 Task: Perform a chi-squared test for goodness of fit.
Action: Mouse moved to (284, 193)
Screenshot: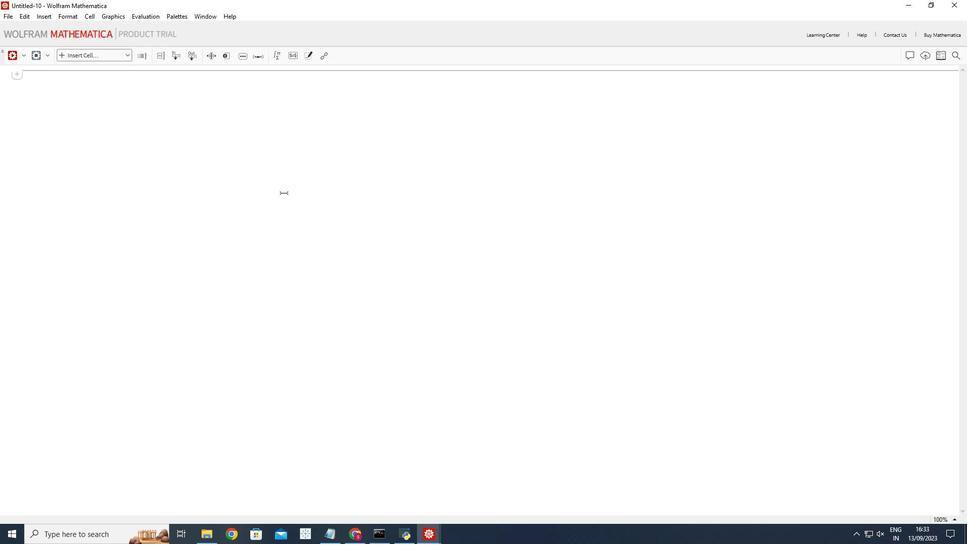
Action: Mouse pressed left at (284, 193)
Screenshot: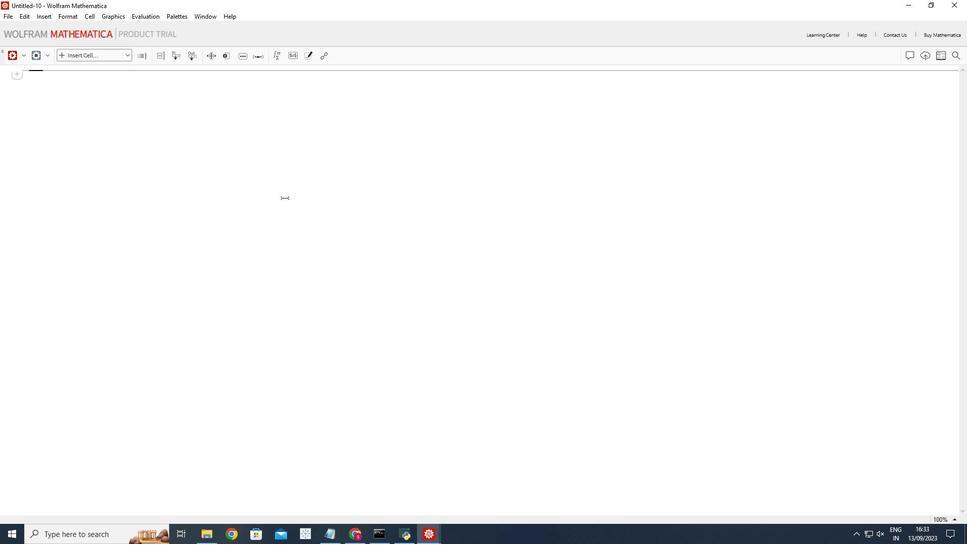 
Action: Mouse moved to (127, 56)
Screenshot: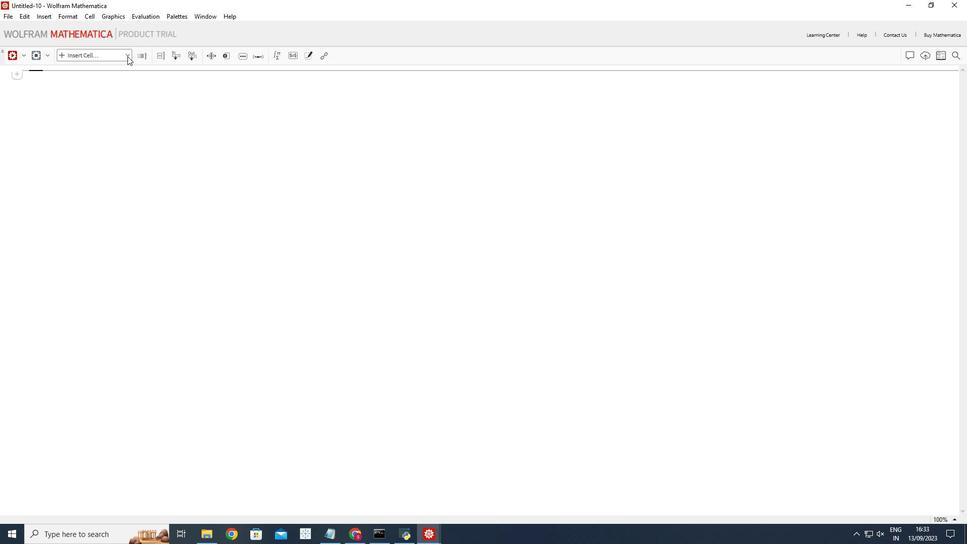 
Action: Mouse pressed left at (127, 56)
Screenshot: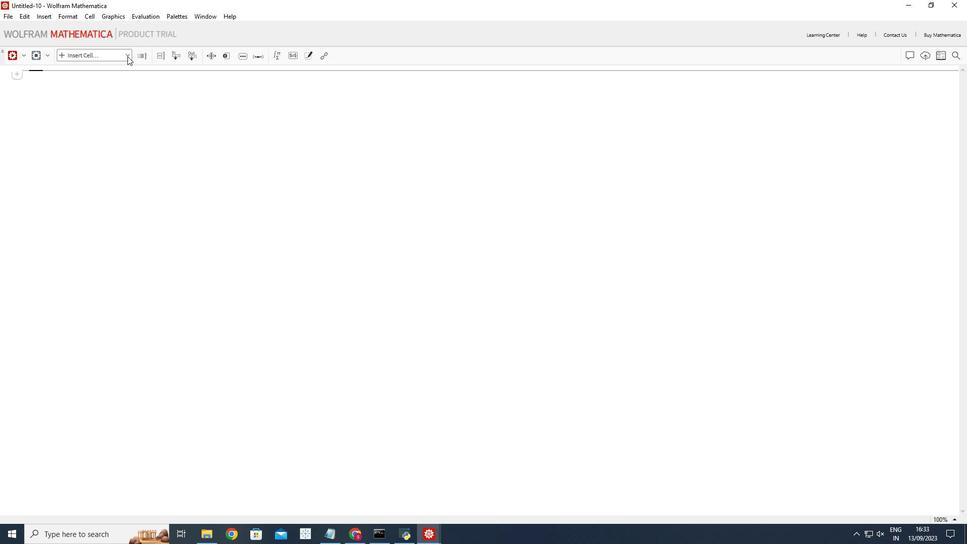 
Action: Mouse moved to (98, 75)
Screenshot: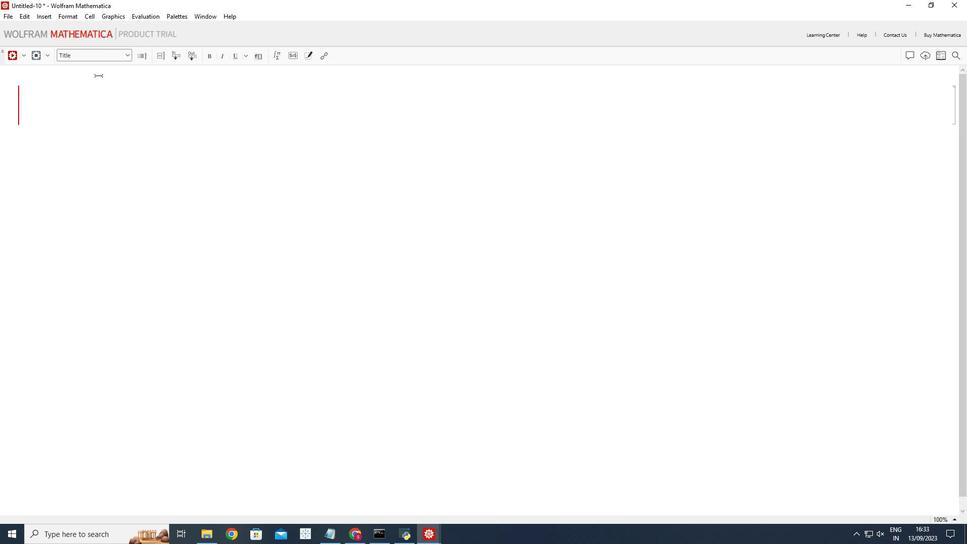 
Action: Mouse pressed left at (98, 75)
Screenshot: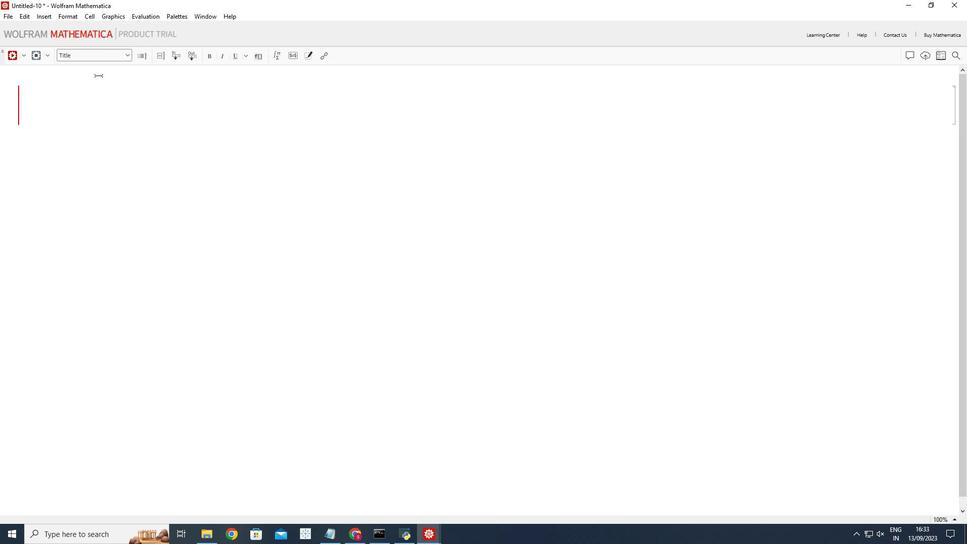 
Action: Mouse moved to (81, 101)
Screenshot: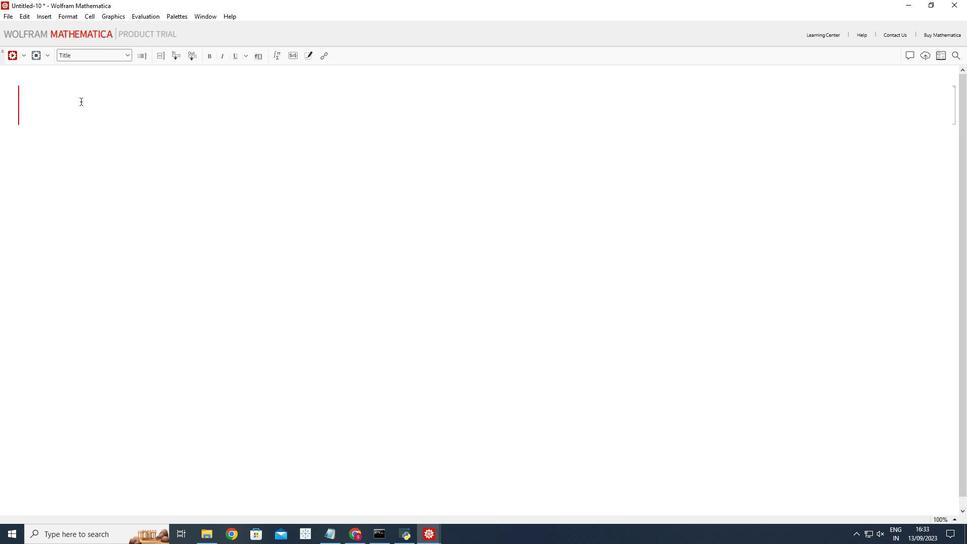 
Action: Mouse pressed left at (81, 101)
Screenshot: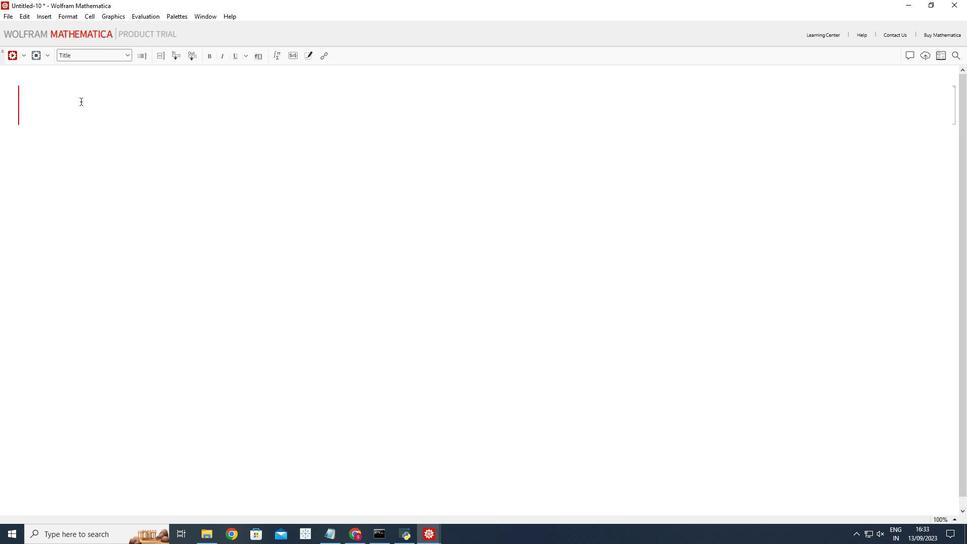 
Action: Key pressed <Key.shift_r>Chi-squared<Key.space>test<Key.space>for<Key.space>goodness<Key.space>of<Key.space>fit
Screenshot: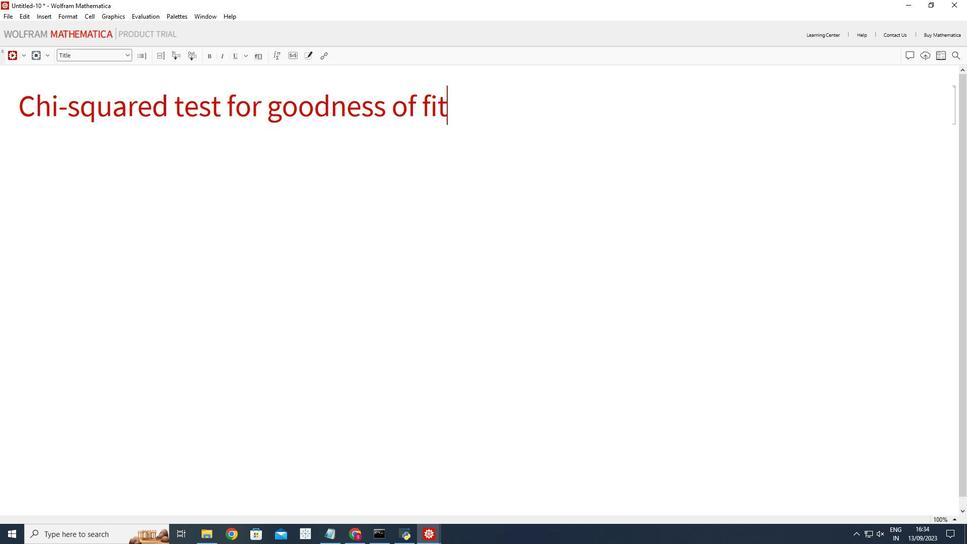 
Action: Mouse moved to (143, 198)
Screenshot: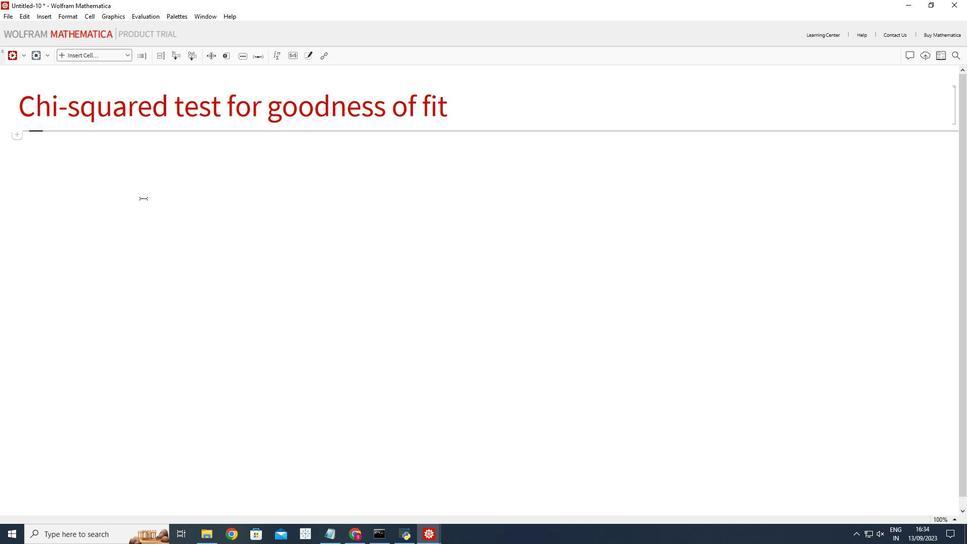 
Action: Mouse pressed left at (143, 198)
Screenshot: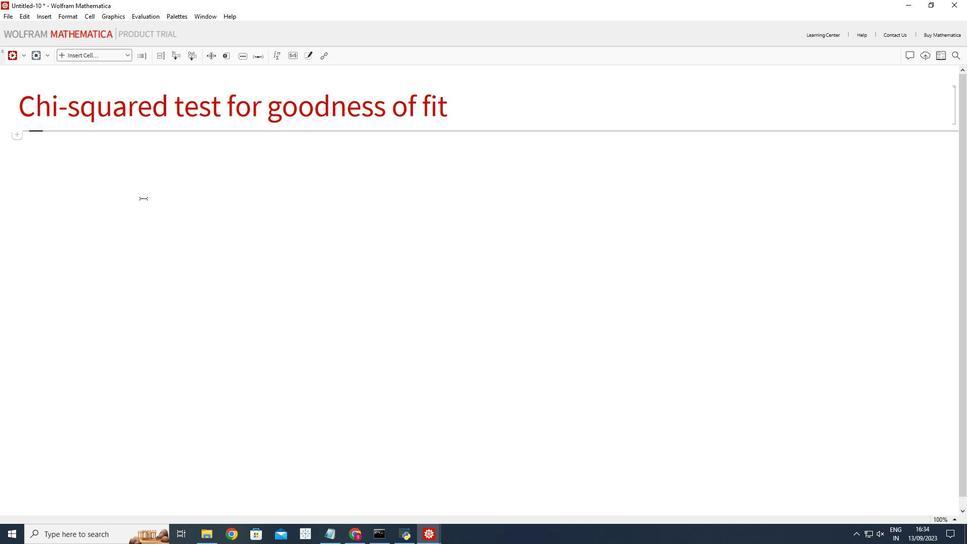 
Action: Mouse moved to (125, 55)
Screenshot: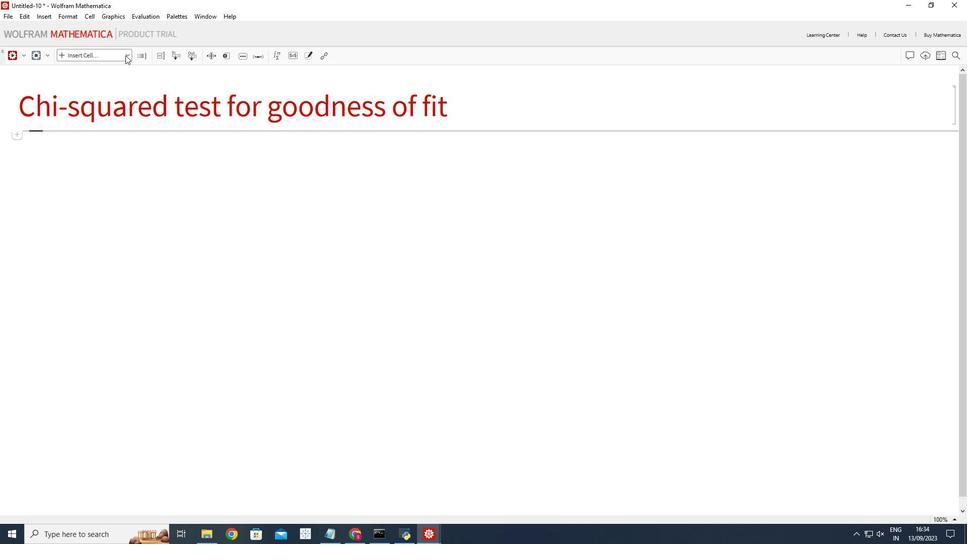 
Action: Mouse pressed left at (125, 55)
Screenshot: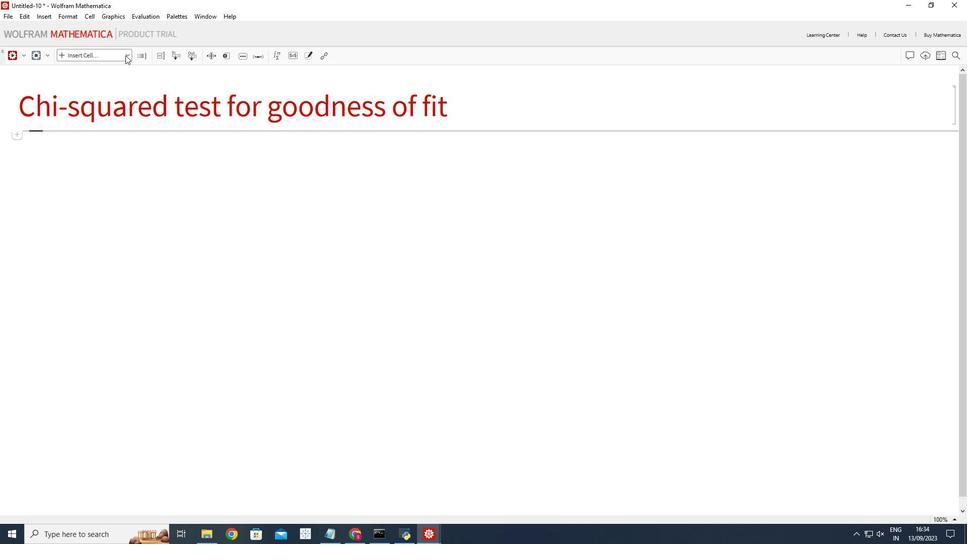 
Action: Mouse moved to (93, 186)
Screenshot: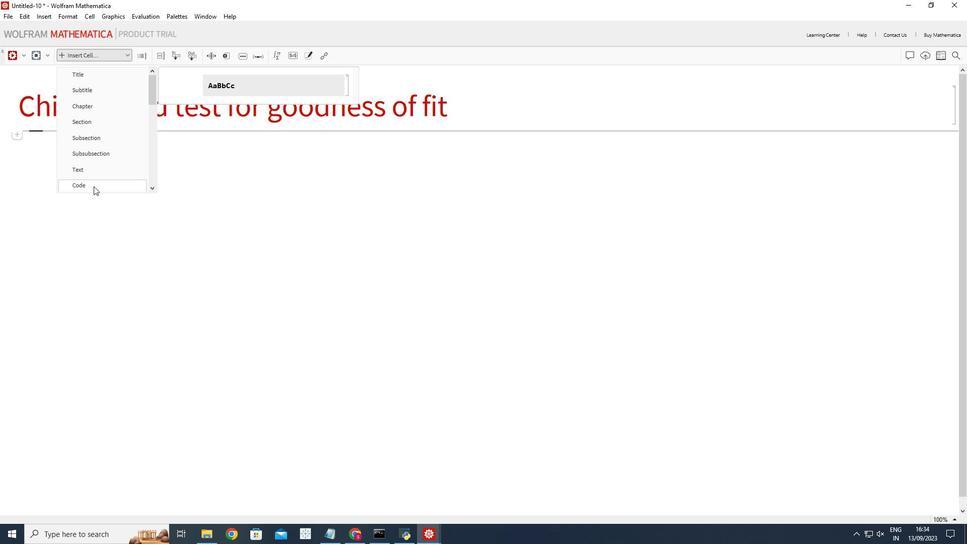 
Action: Mouse pressed left at (93, 186)
Screenshot: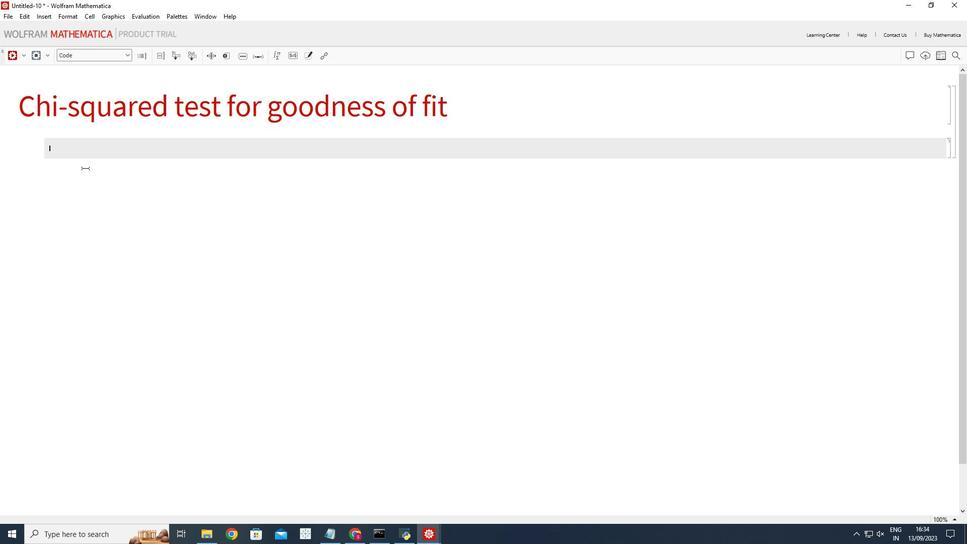 
Action: Mouse moved to (82, 144)
Screenshot: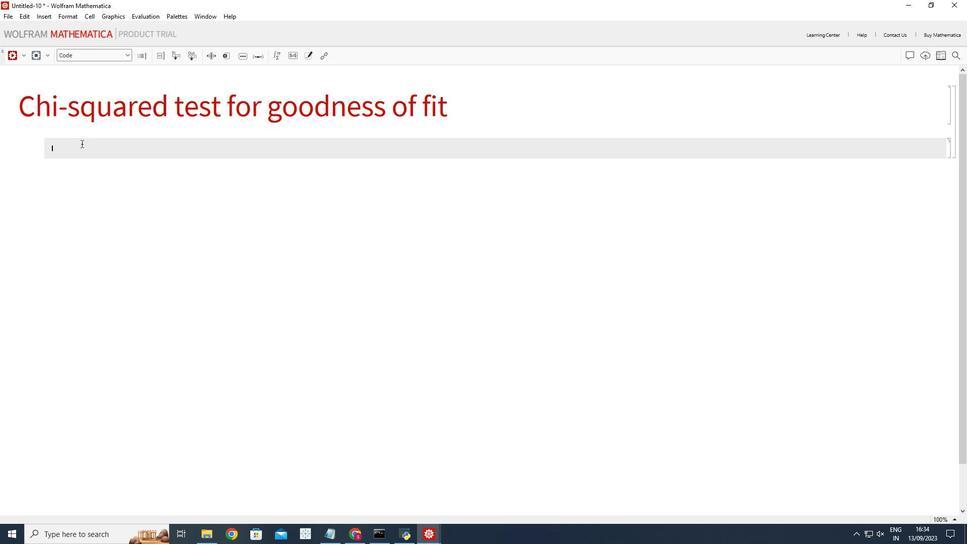 
Action: Mouse pressed left at (82, 144)
Screenshot: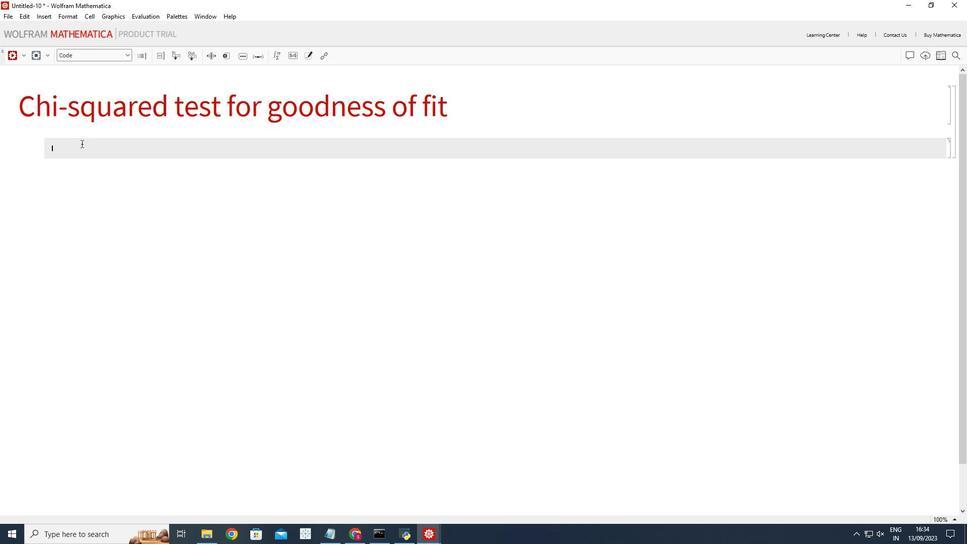 
Action: Key pressed <Key.shift_r>(*<Key.space><Key.shift_r>Sample<Key.space>data<Key.space><Key.right><Key.right><Key.enter>observed<Key.shift_r>Frequenic<Key.backspace><Key.backspace>cies<Key.enter><Key.space>=<Key.space><Key.shift_r>{25,30,35<Key.shift_r>};<Key.enter><Key.enter><Key.shift_r>(*<Key.space><Key.shift_r>Define<Key.space>the<Key.space>expected<Key.space>frequencies<Key.space>for<Key.space>a<Key.space>theoretical<Key.space>distribution<Key.space><Key.right><Key.right><Key.enter>expected<Key.shift_r>Frequencies<Key.enter><Key.space>=<Key.space><Key.shift_r>{20,<Key.space>30,<Key.space>40<Key.right>;<Key.enter><Key.enter><Key.shift_r>(*<Key.space><Key.shift_r>Perform<Key.space>the<Key.space>chi-squared<Key.space>goodness<Key.space>of<Key.space>fit<Key.space>test<Key.right><Key.right><Key.left><Key.left><Key.space><Key.right><Key.right><Key.enter>chi<Key.shift_r><Key.shift_r><Key.shift_r><Key.shift_r><Key.shift_r><Key.shift_r><Key.shift_r><Key.shift_r>Square<Key.shift_r>R<Key.backspace><Key.shift_r>Test<Key.shift_r>Result<Key.enter>=<Key.space><Key.shift_r>Pearson<Key.shift_r>Chi<Key.shift_r><Key.shift_r><Key.shift_r><Key.shift_r><Key.shift_r><Key.shift_r><Key.shift_r><Key.shift_r>Square<Key.shift_r>Test<Key.enter>[observed<Key.shift_r>Frequencies<Key.enter>,<Key.space>expected<Key.shift_r>Frequencies<Key.enter>,<Key.space><Key.shift_r>"<Key.shift_r>Test<Key.shift_r>Data<Key.shift_r>Table<Key.right><Key.right>l<Key.backspace>;<Key.enter><Key.enter><Key.shift_r>(*<Key.space><Key.shift_r>Display<Key.space>the<Key.space>test<Key.space>result<Key.space><Key.right><Key.right><Key.enter>chi<Key.shift_r>Square<Key.shift_r>Test<Key.shift_r><Key.shift_r><Key.shift_r><Key.shift_r><Key.shift_r><Key.shift_r>Resul<Key.enter><Key.shift_r><Key.enter>
Screenshot: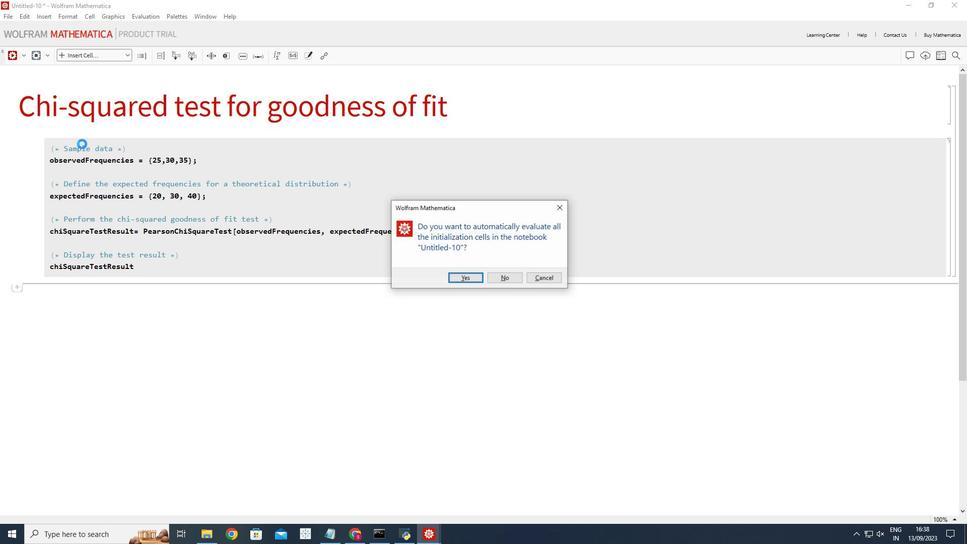 
Action: Mouse moved to (451, 278)
Screenshot: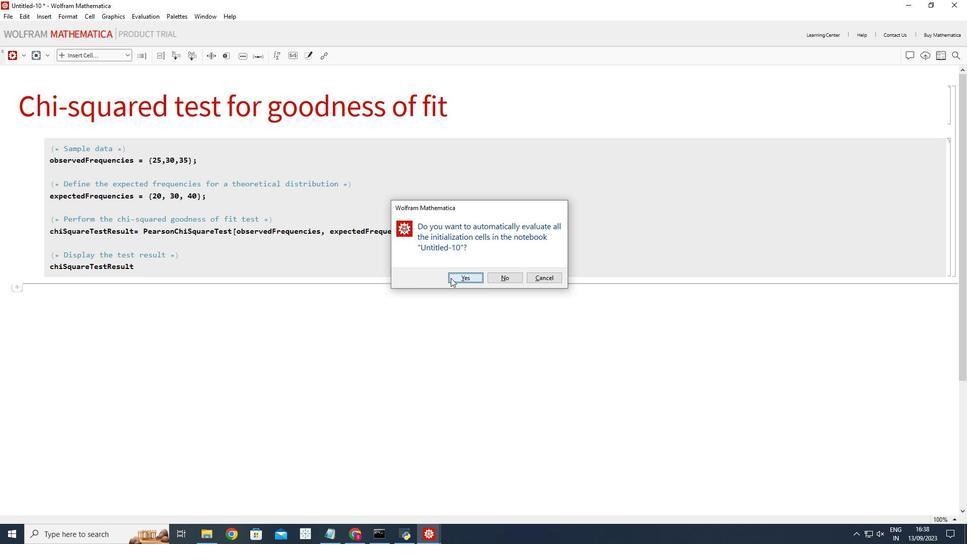 
Action: Mouse pressed left at (451, 278)
Screenshot: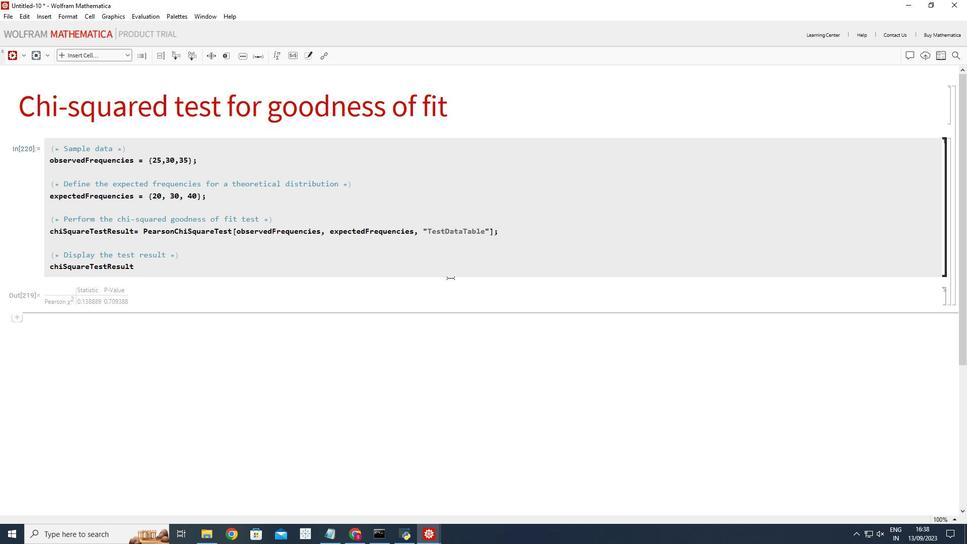 
Action: Mouse moved to (258, 321)
Screenshot: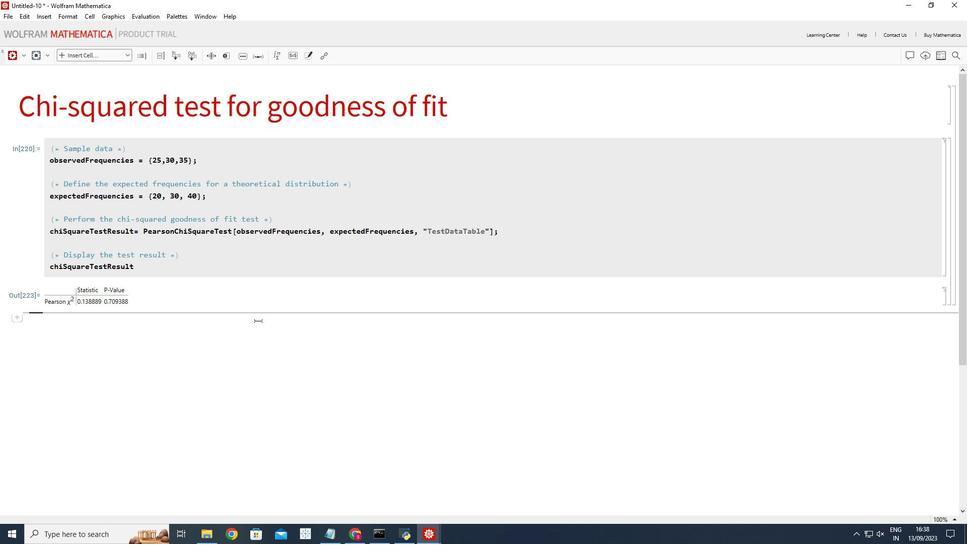 
